 Task: Create a task  Upgrade and migrate company email systems to a cloud-based solution , assign it to team member softage.4@softage.net in the project AgileBoost and update the status of the task to  At Risk , set the priority of the task to Medium
Action: Mouse moved to (69, 317)
Screenshot: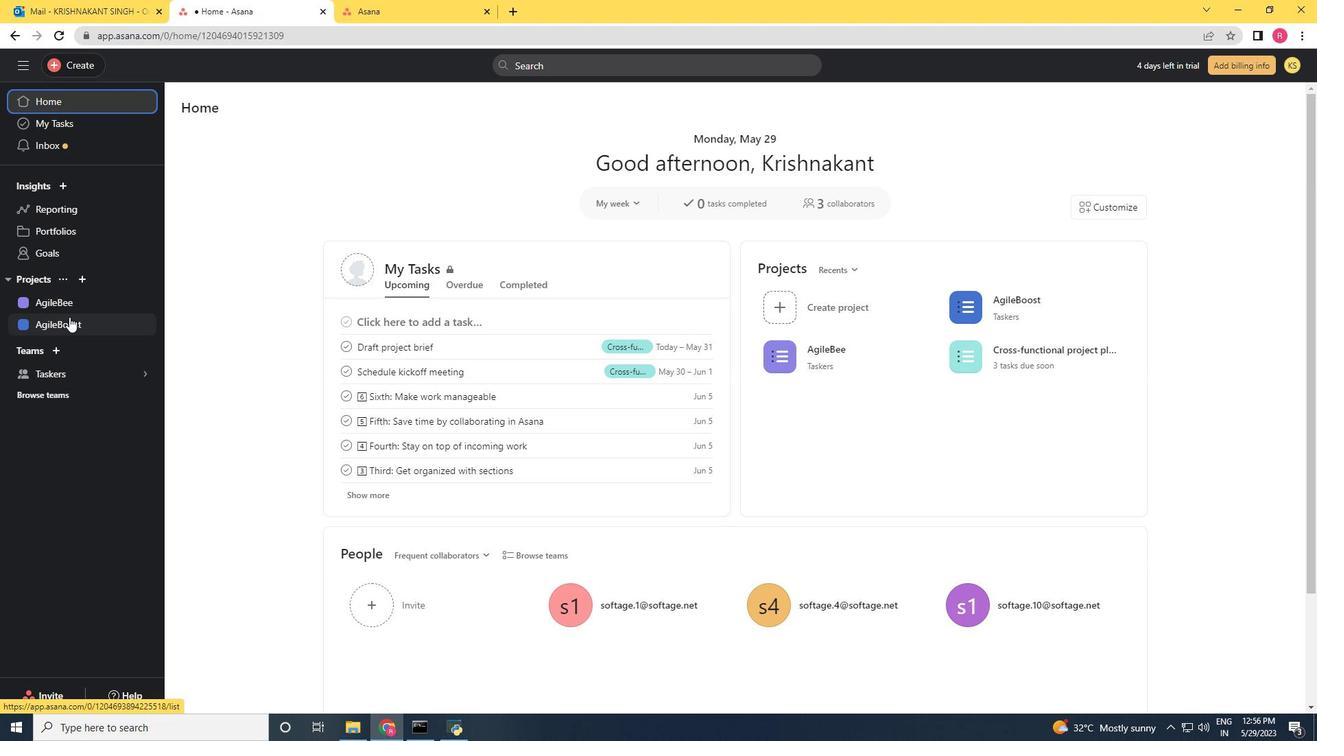 
Action: Mouse pressed left at (69, 317)
Screenshot: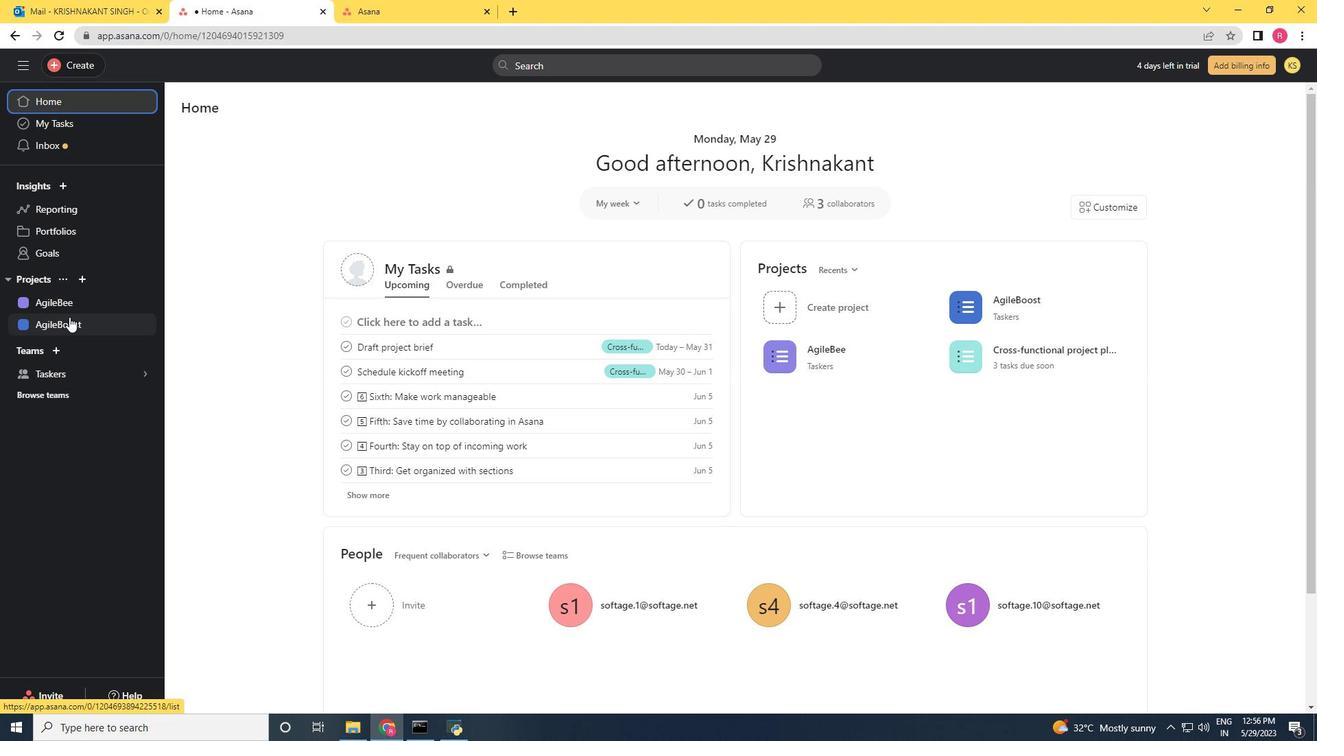 
Action: Mouse moved to (65, 64)
Screenshot: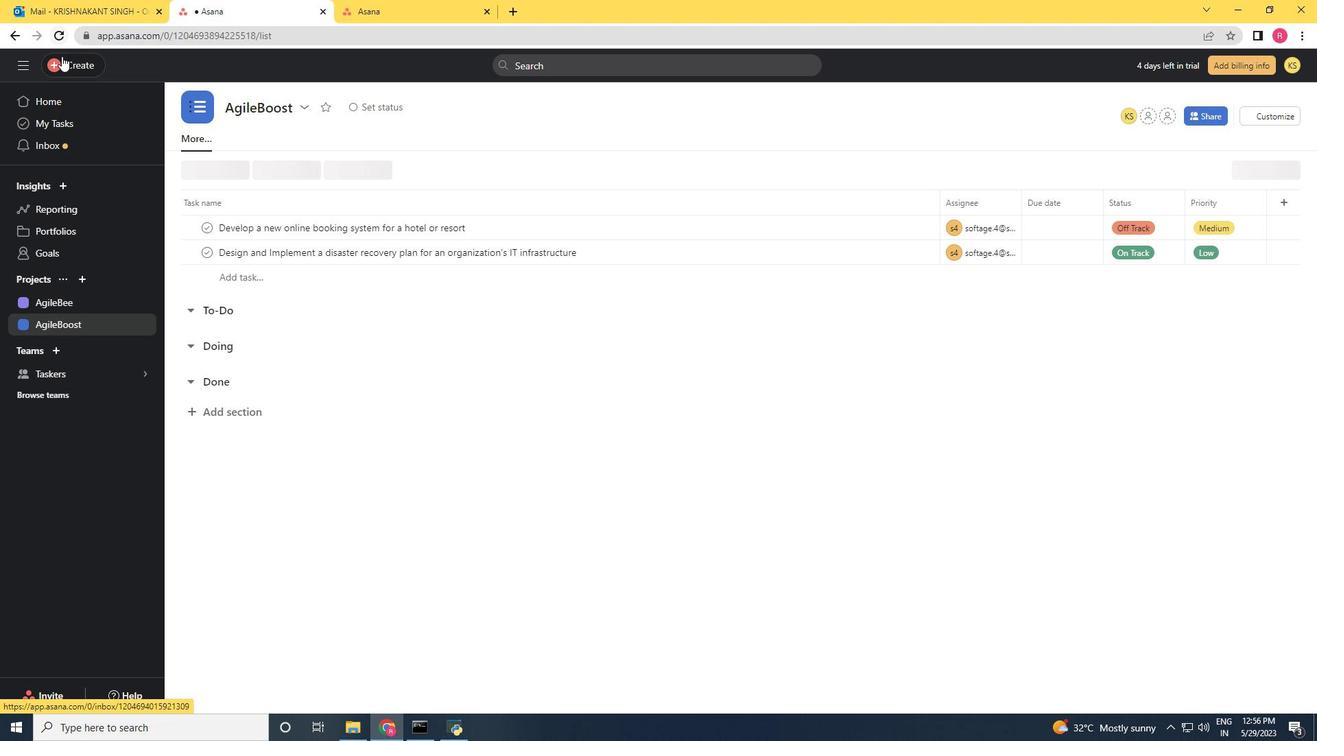 
Action: Mouse pressed left at (65, 64)
Screenshot: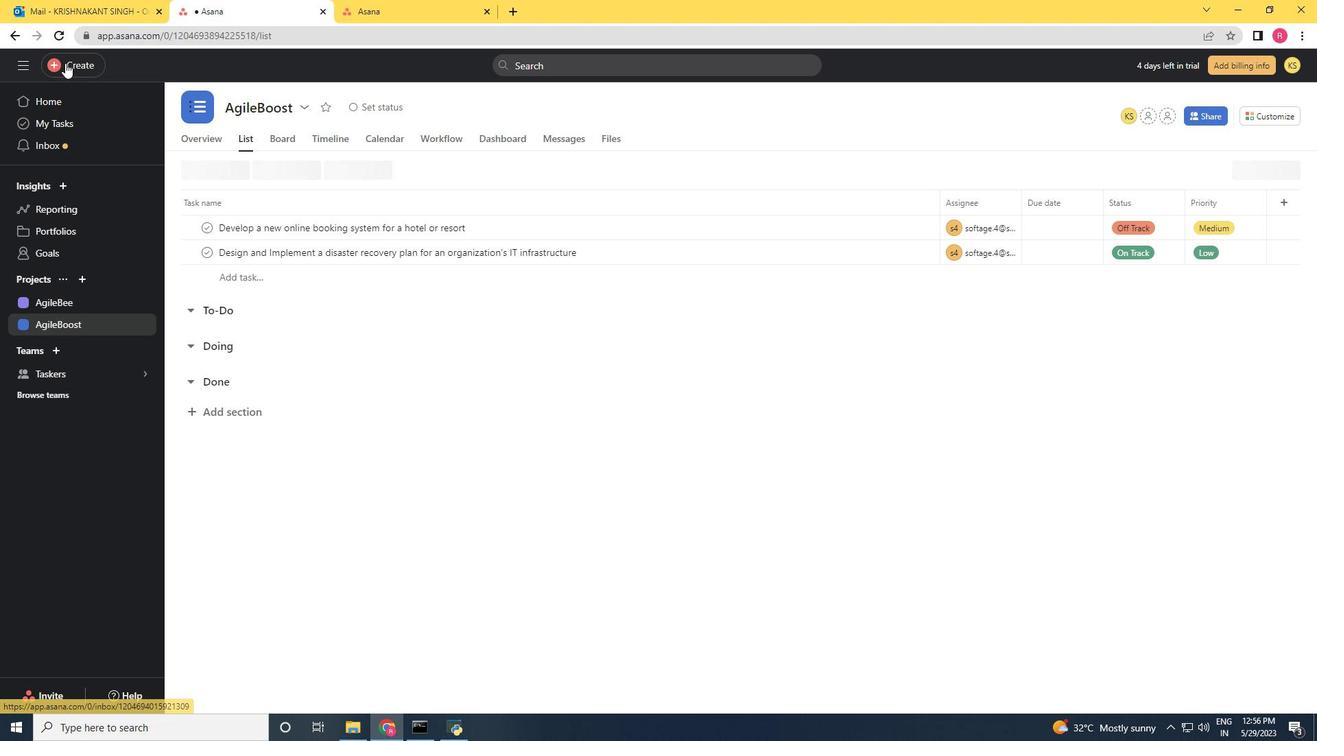 
Action: Mouse moved to (153, 74)
Screenshot: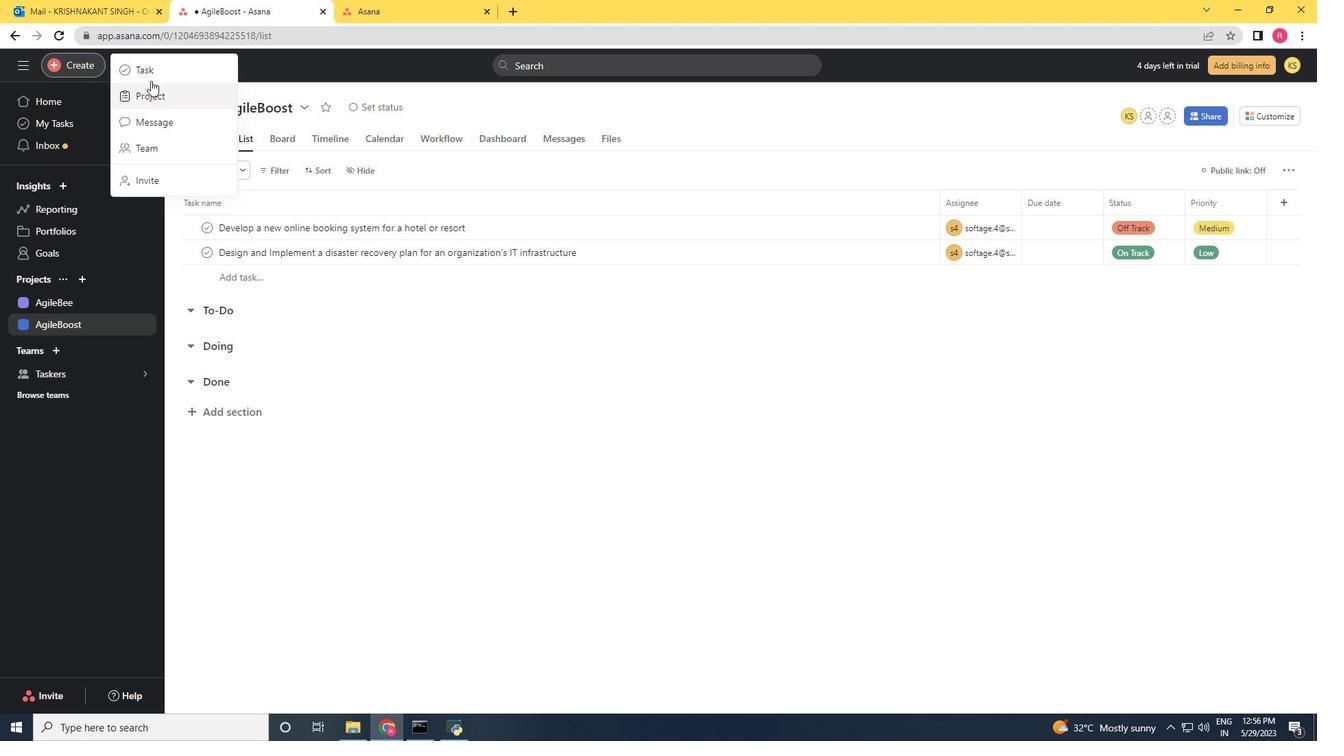 
Action: Mouse pressed left at (153, 74)
Screenshot: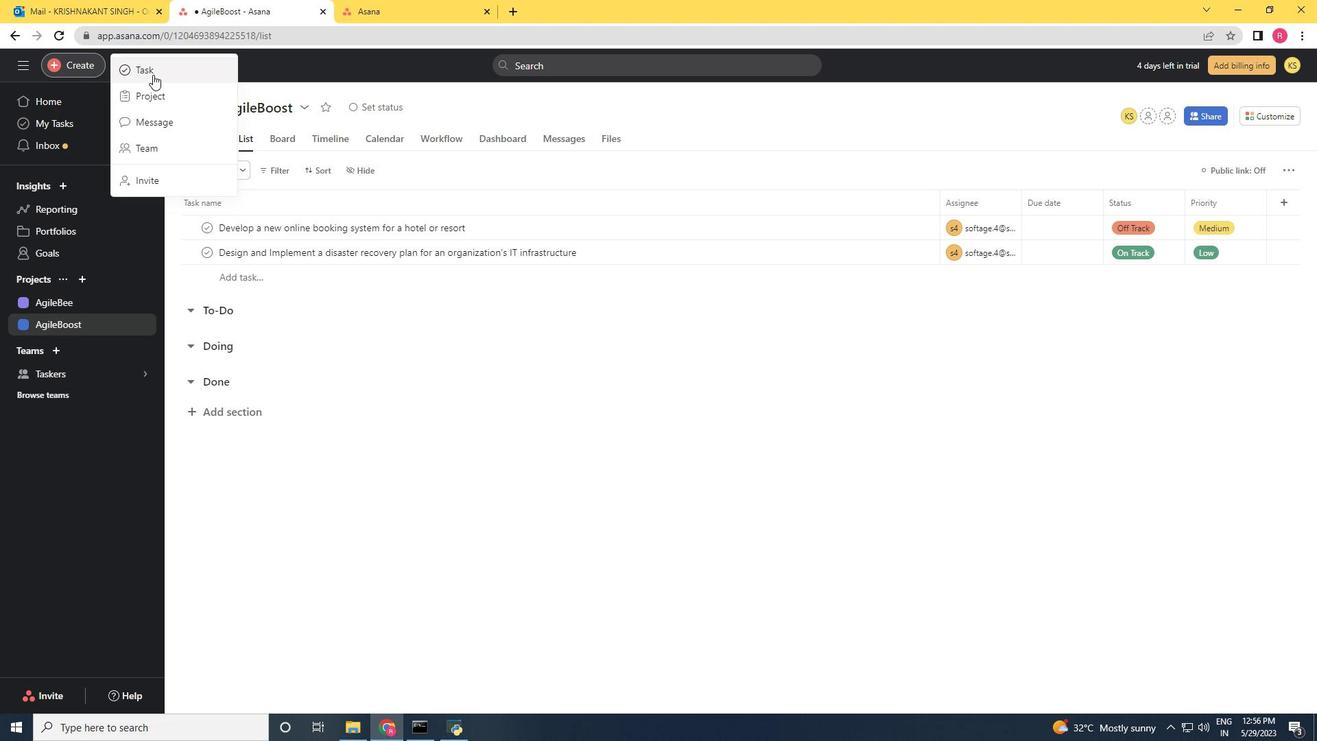 
Action: Mouse moved to (726, 265)
Screenshot: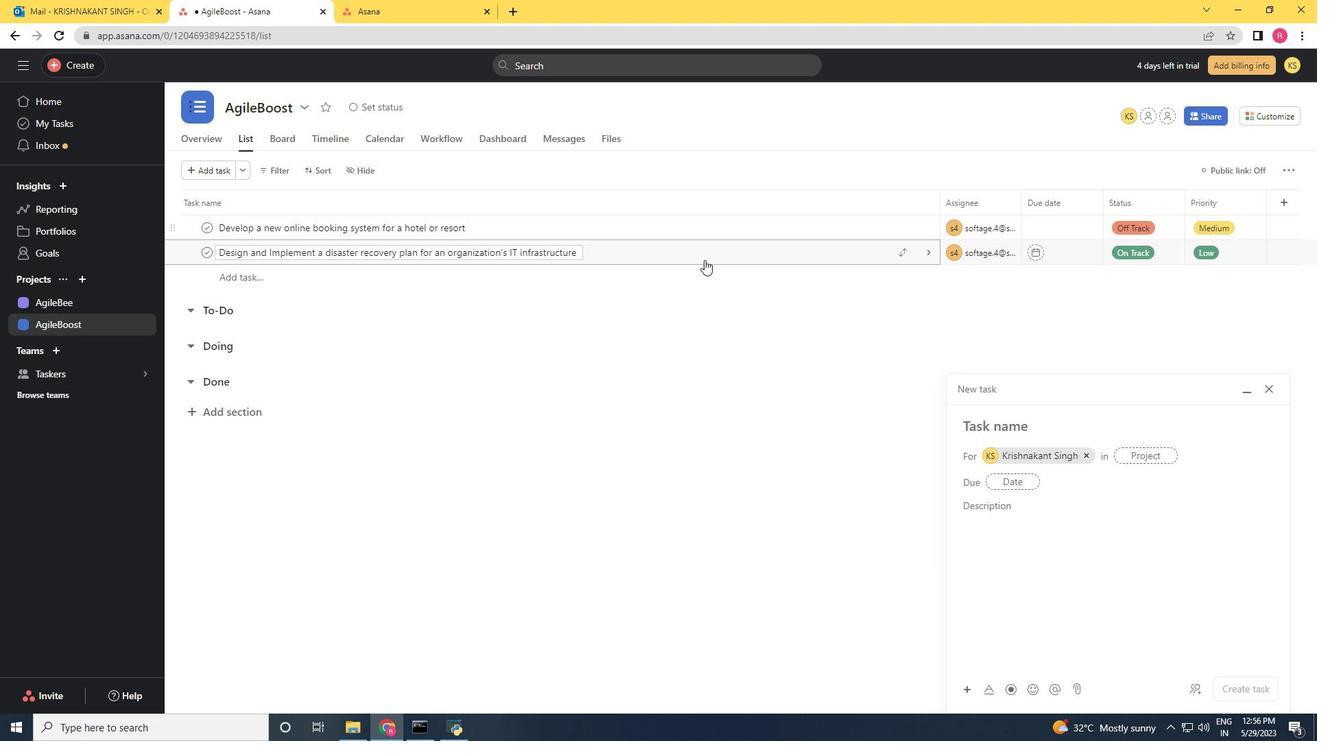 
Action: Key pressed <Key.shift><Key.shift>Upgrade<Key.space>and<Key.space>migration<Key.space><Key.backspace><Key.backspace><Key.backspace><Key.backspace>e<Key.space>company<Key.space>email<Key.space>system<Key.space>to<Key.space>a<Key.space>cloud<Key.space><Key.backspace>-based<Key.space>solution<Key.space>
Screenshot: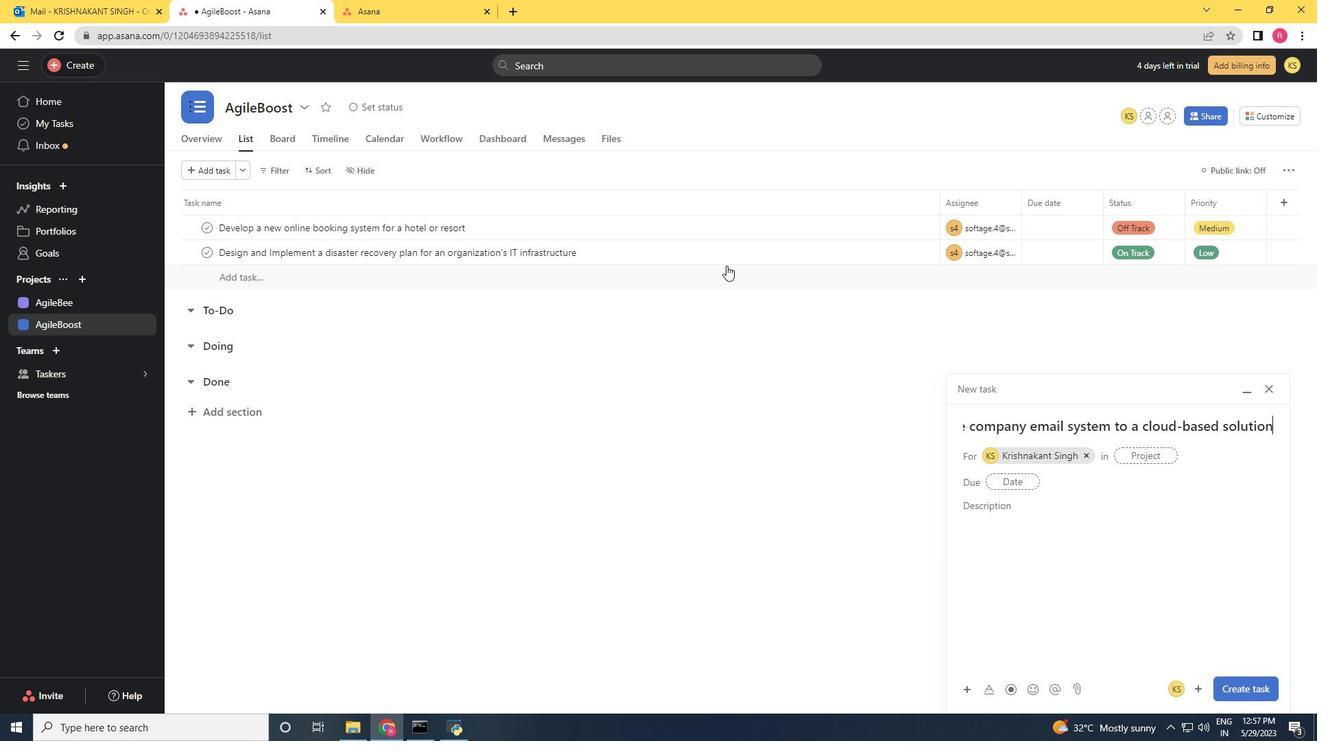 
Action: Mouse moved to (1086, 456)
Screenshot: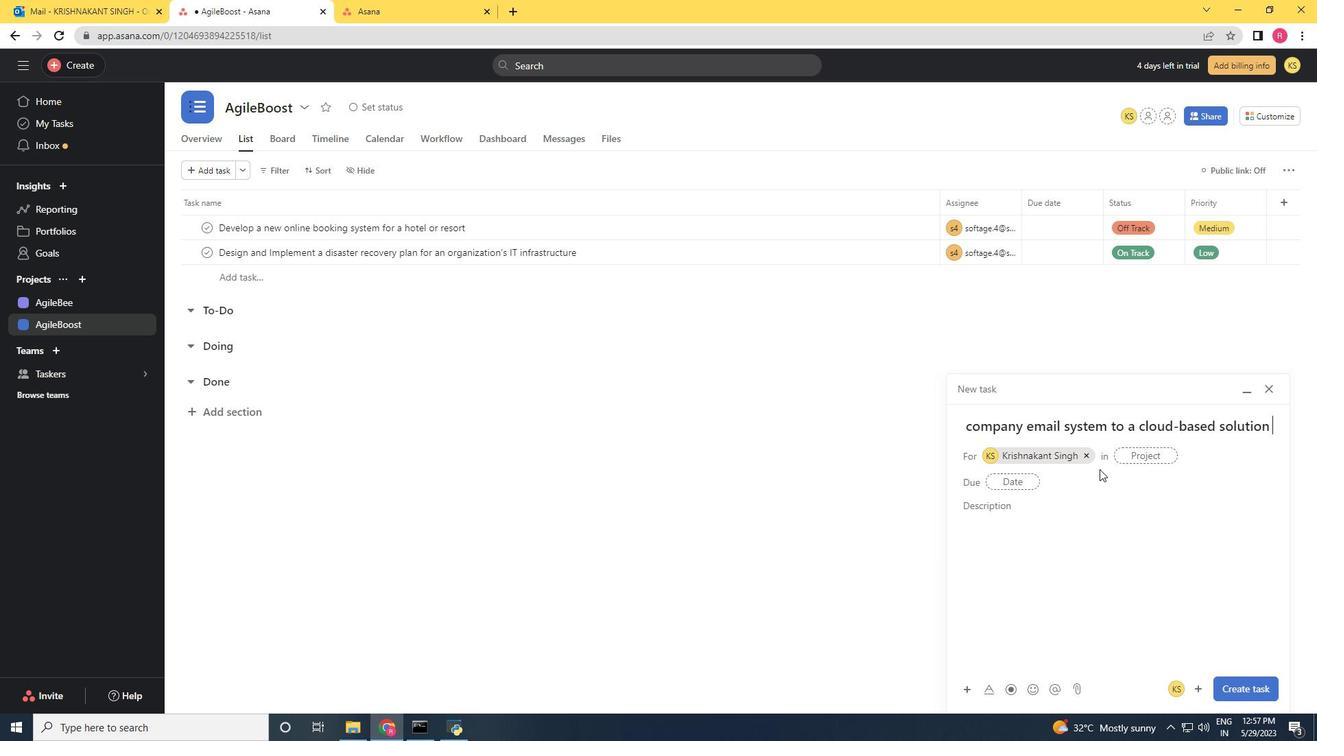 
Action: Mouse pressed left at (1086, 456)
Screenshot: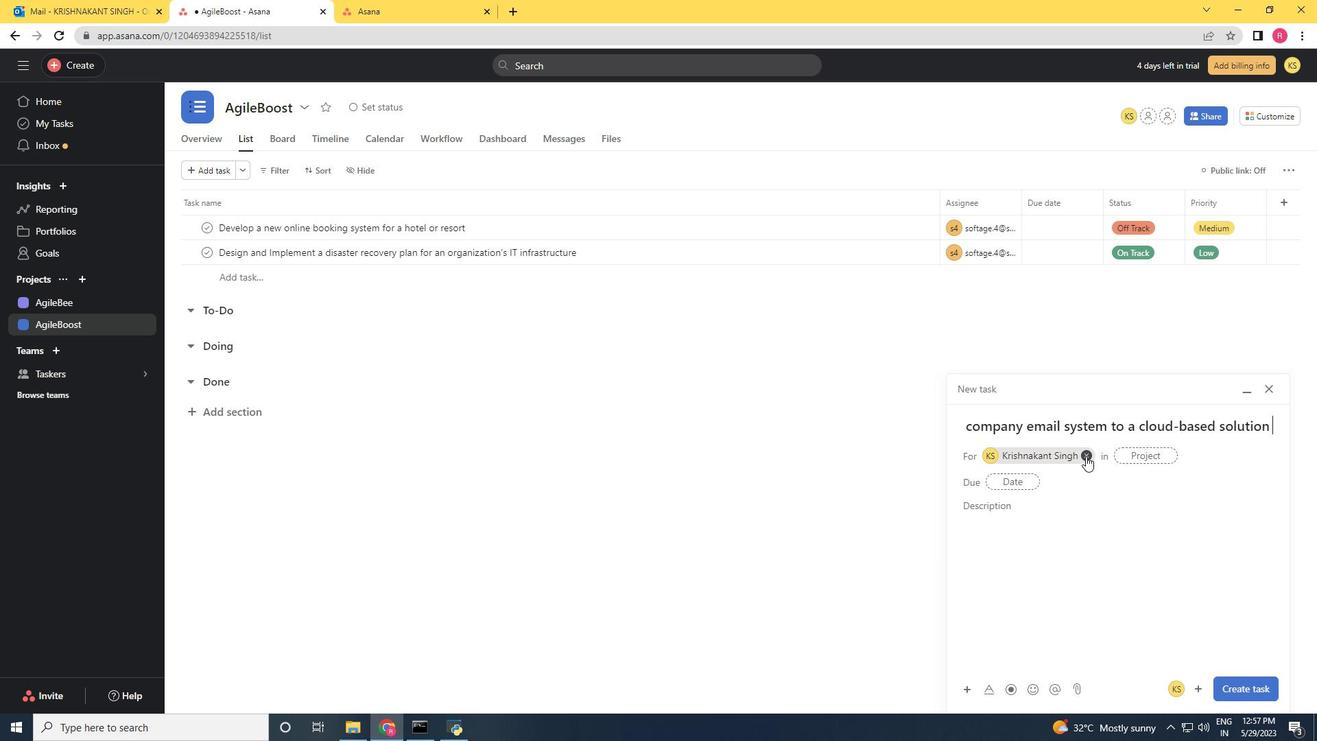 
Action: Mouse moved to (1002, 460)
Screenshot: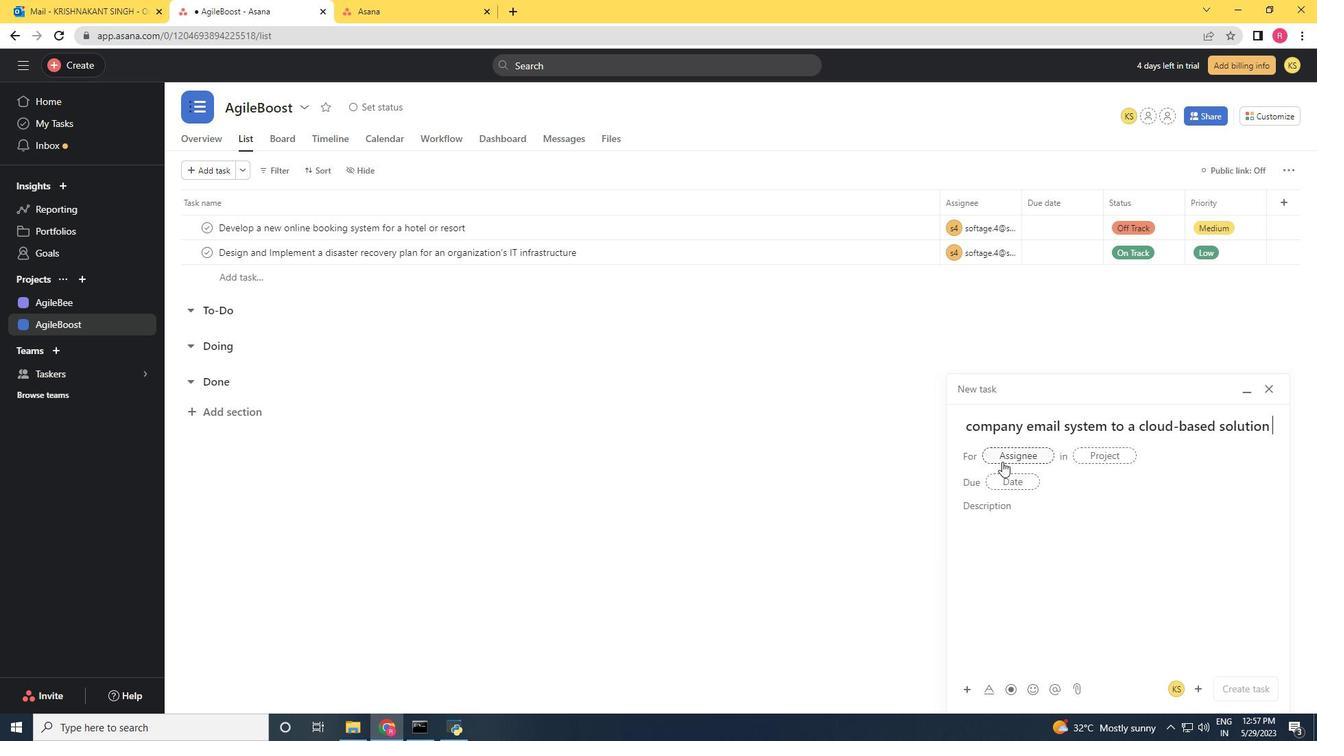 
Action: Mouse pressed left at (1002, 460)
Screenshot: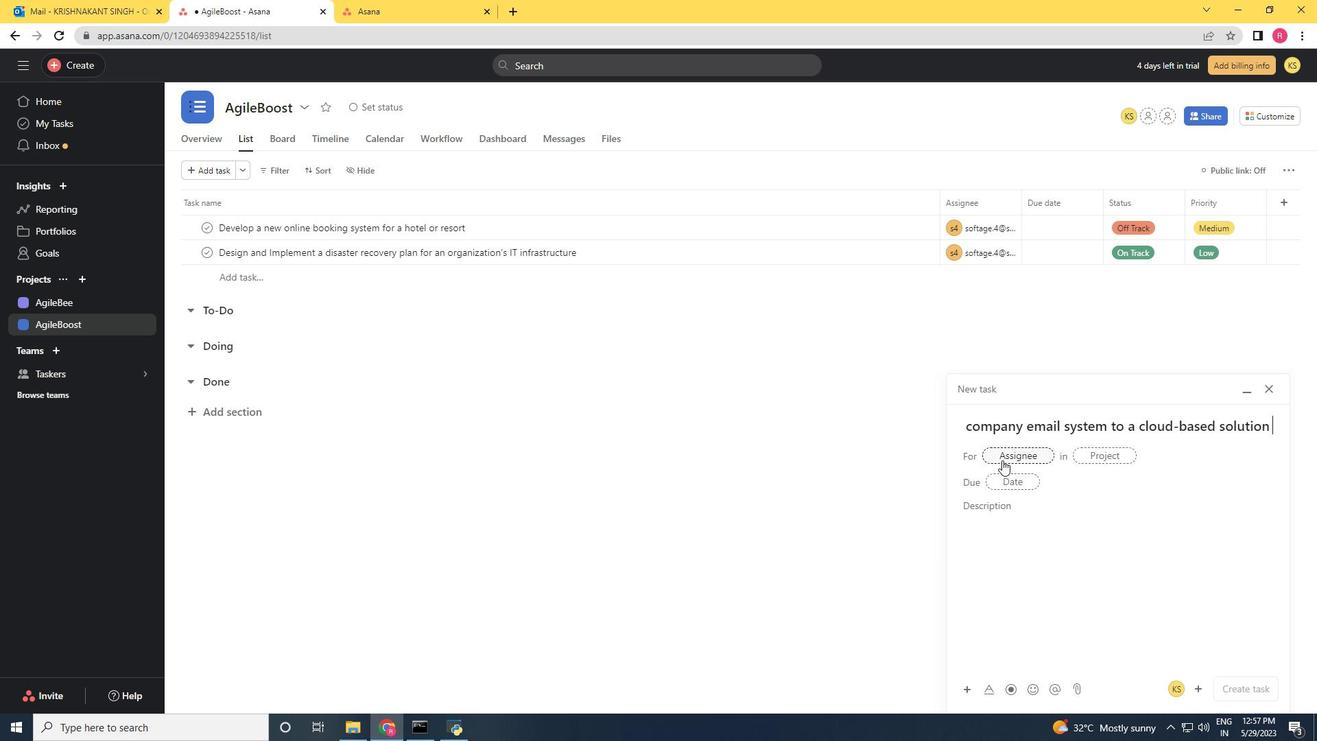 
Action: Key pressed softage.4<Key.shift>@softage.net
Screenshot: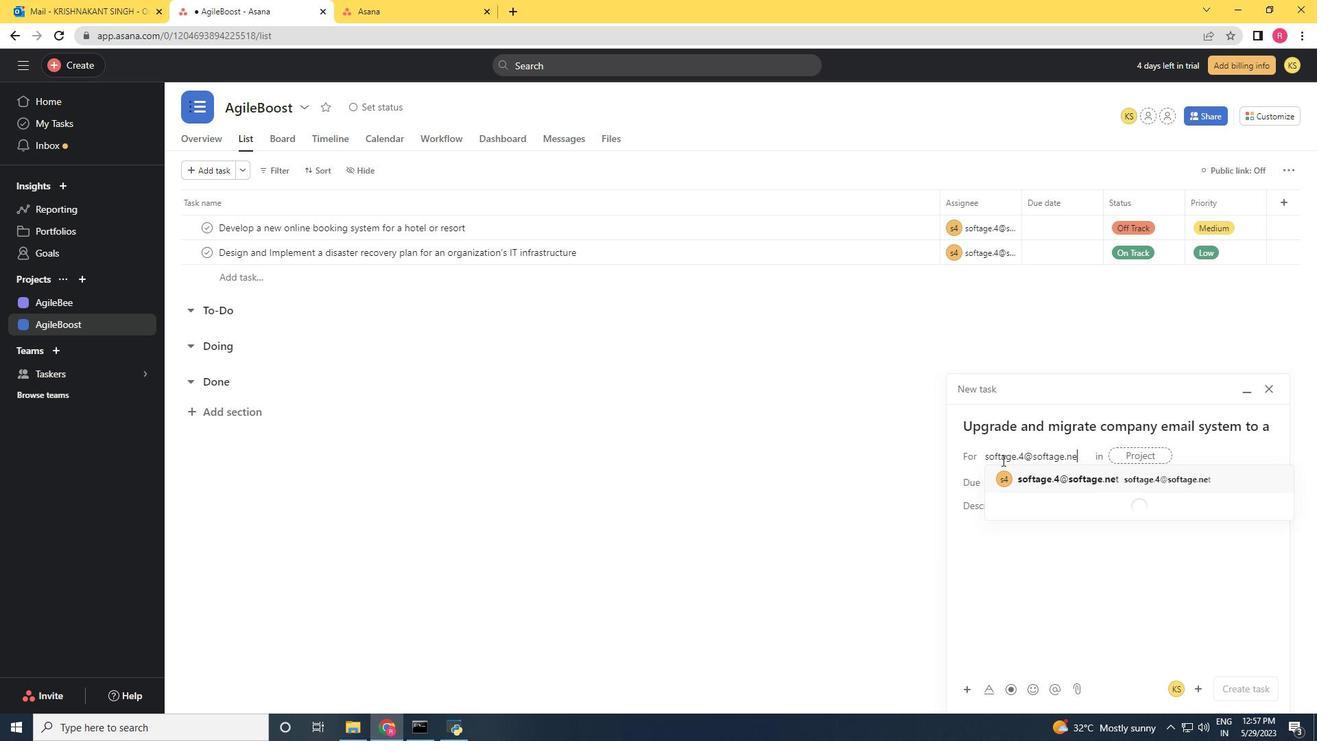 
Action: Mouse moved to (1128, 483)
Screenshot: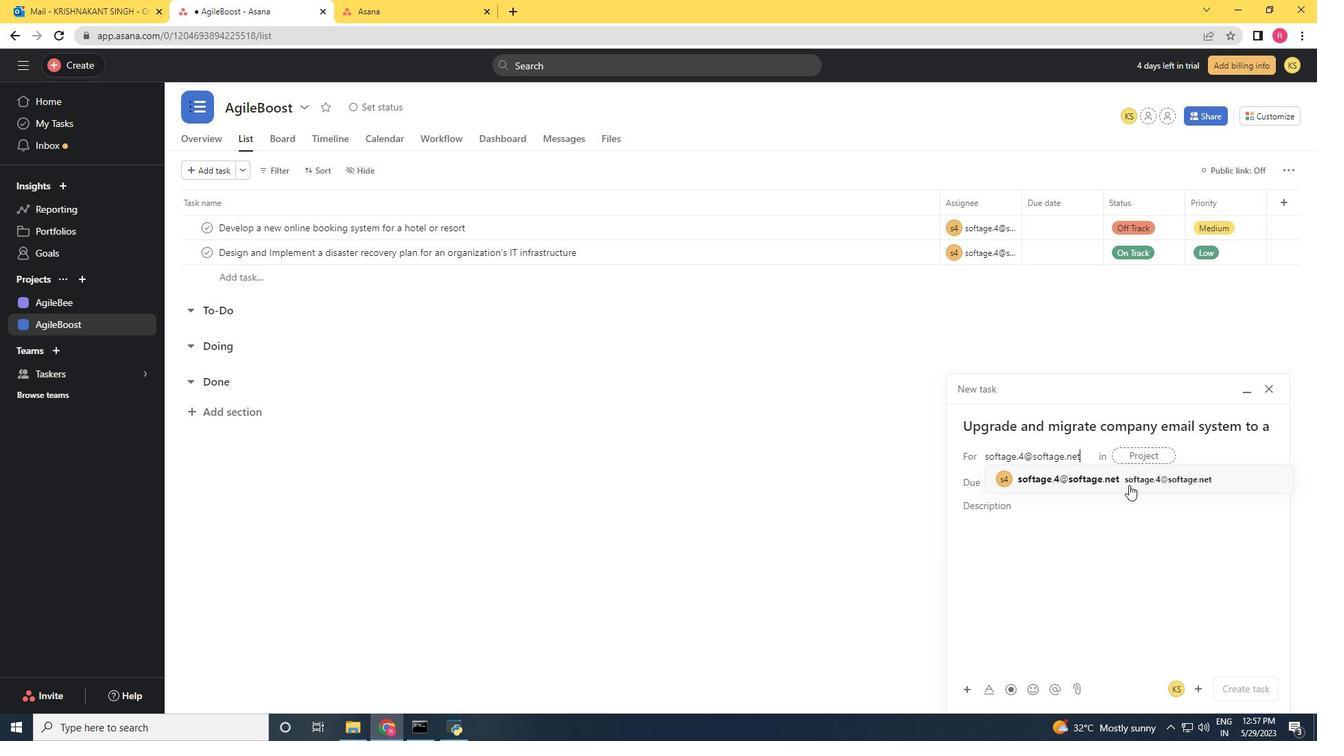 
Action: Mouse pressed left at (1128, 483)
Screenshot: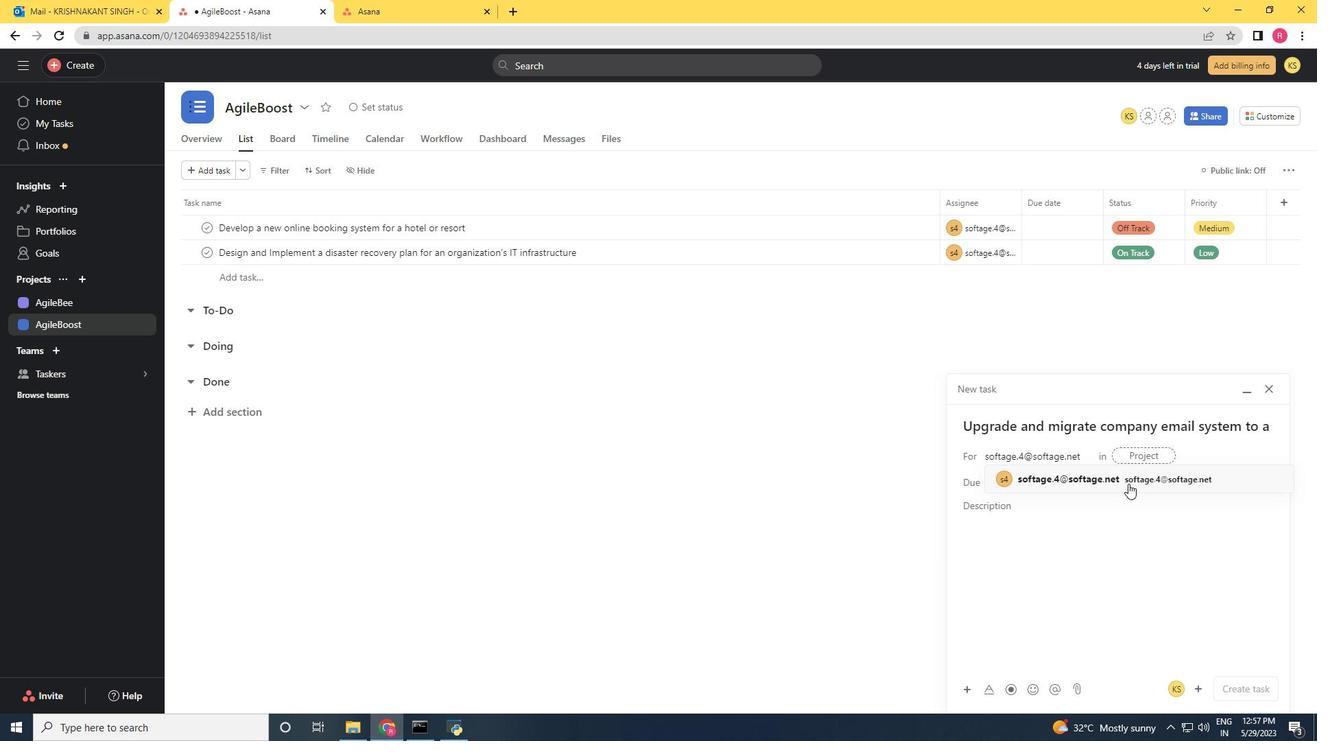 
Action: Mouse moved to (863, 485)
Screenshot: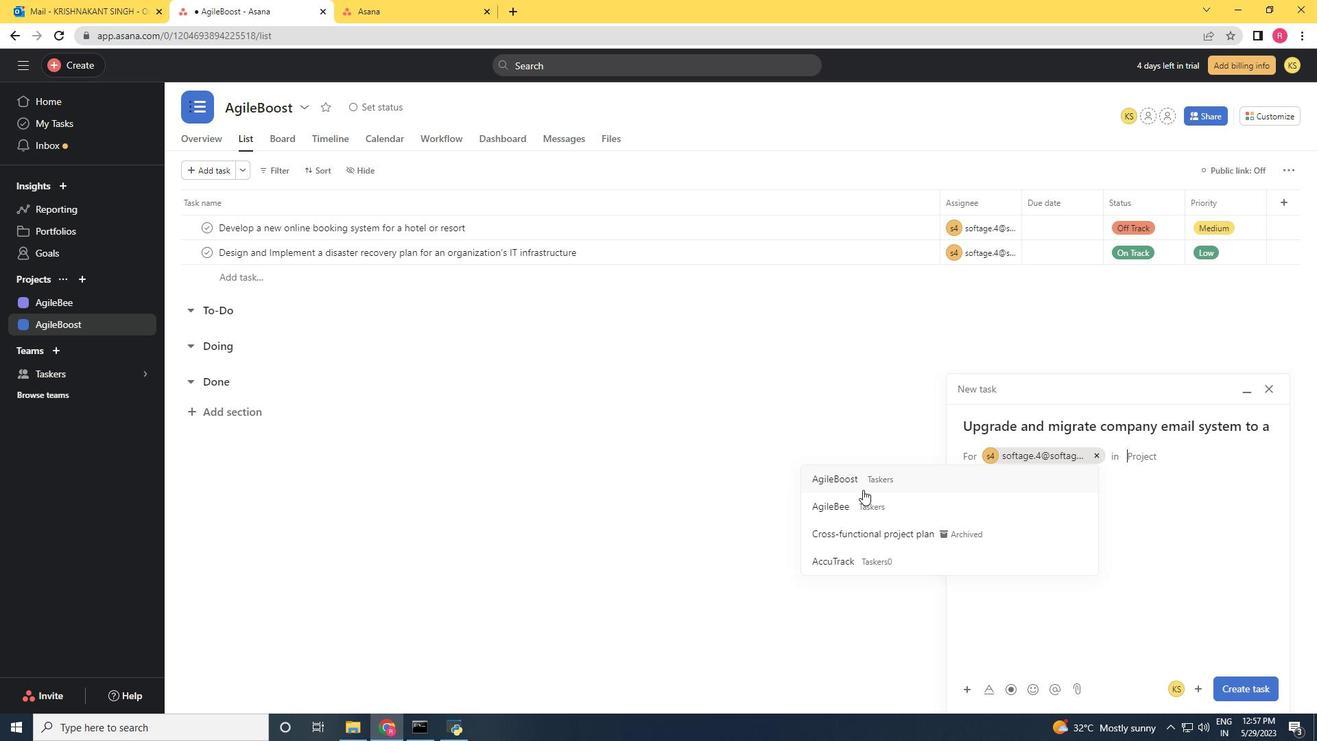 
Action: Mouse pressed left at (863, 485)
Screenshot: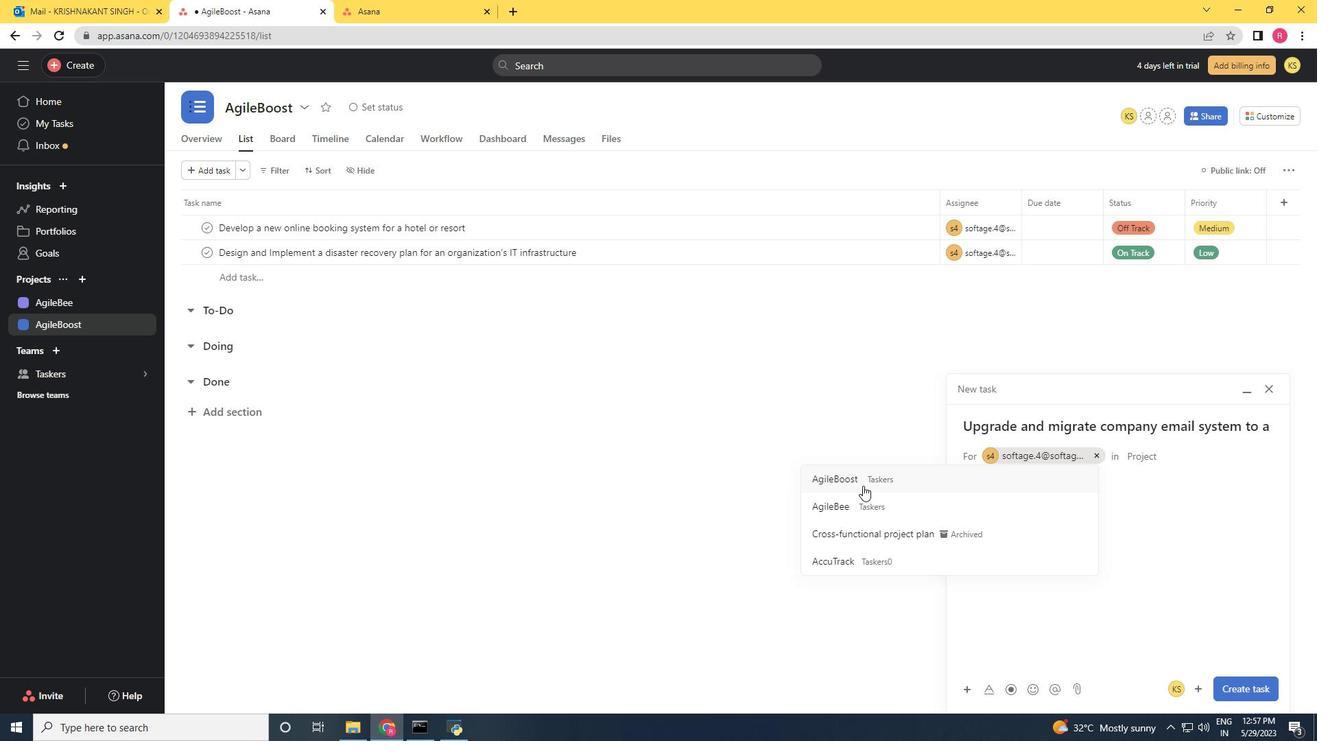 
Action: Mouse moved to (1040, 510)
Screenshot: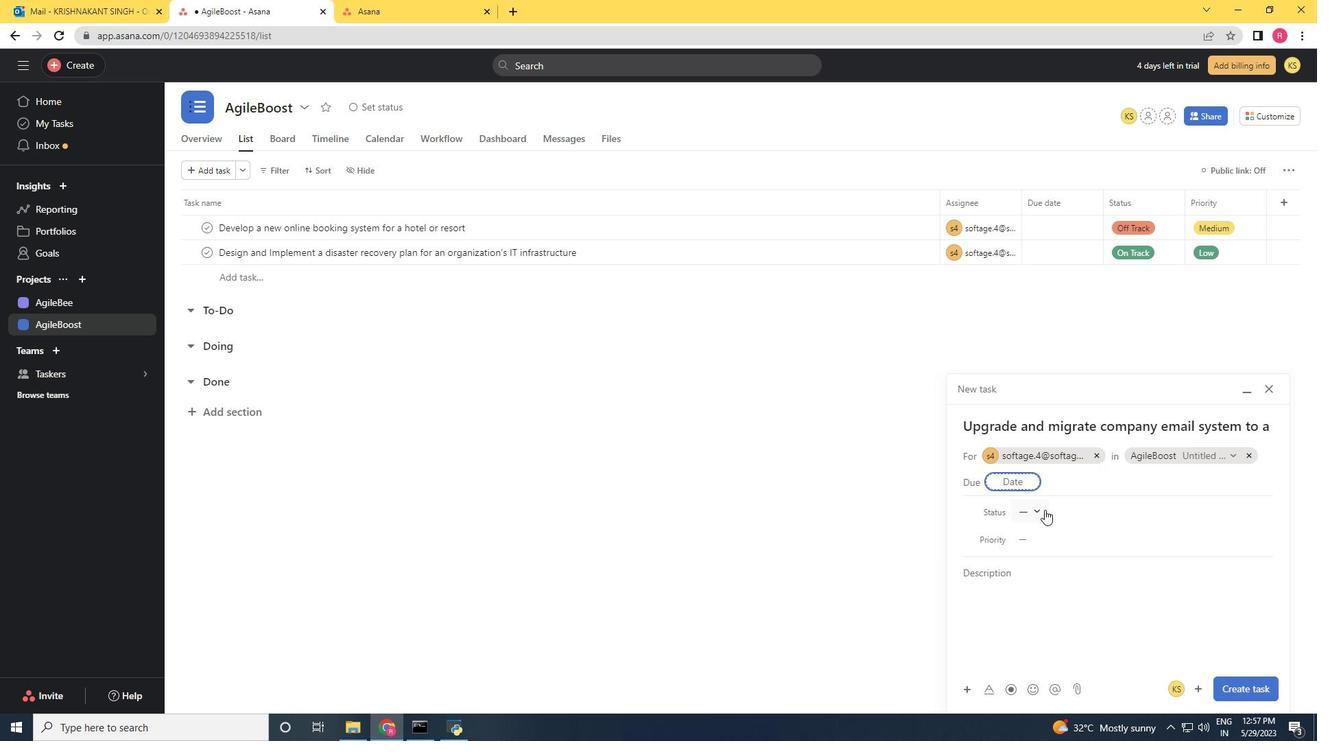 
Action: Mouse pressed left at (1040, 510)
Screenshot: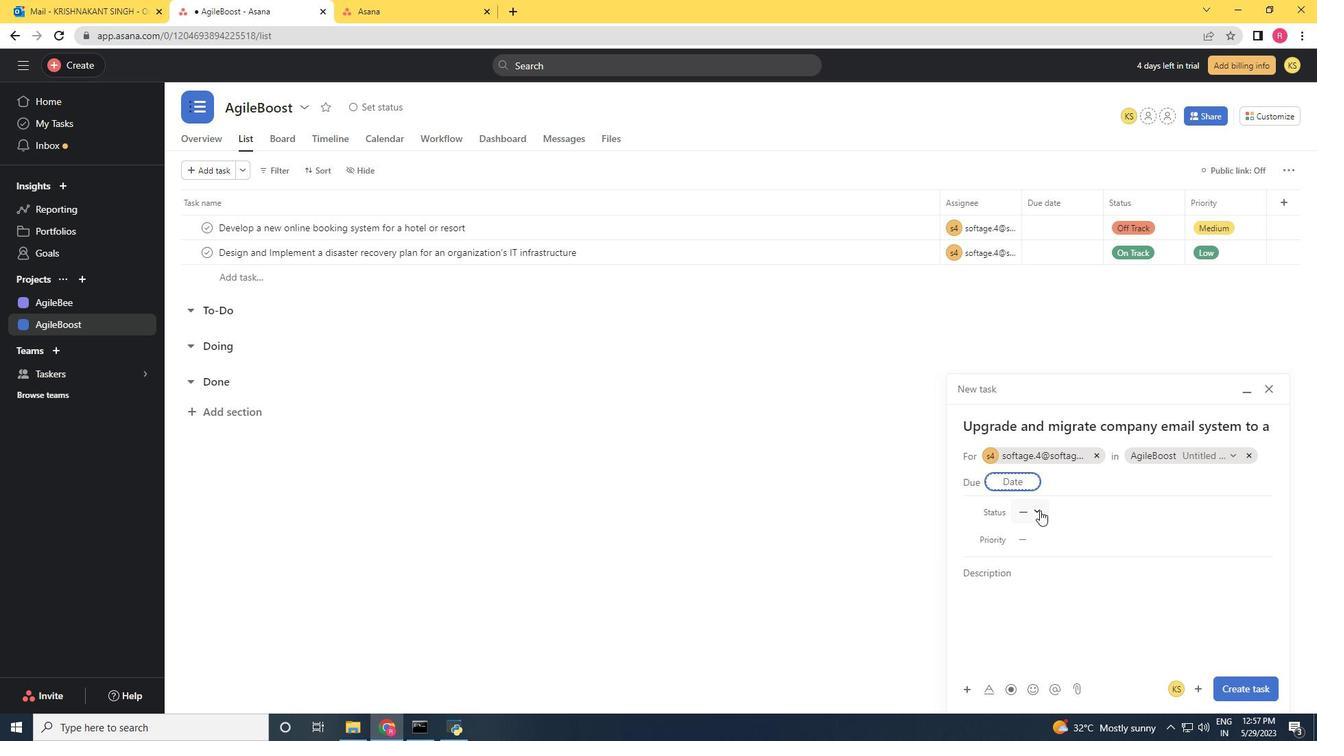 
Action: Mouse moved to (1071, 601)
Screenshot: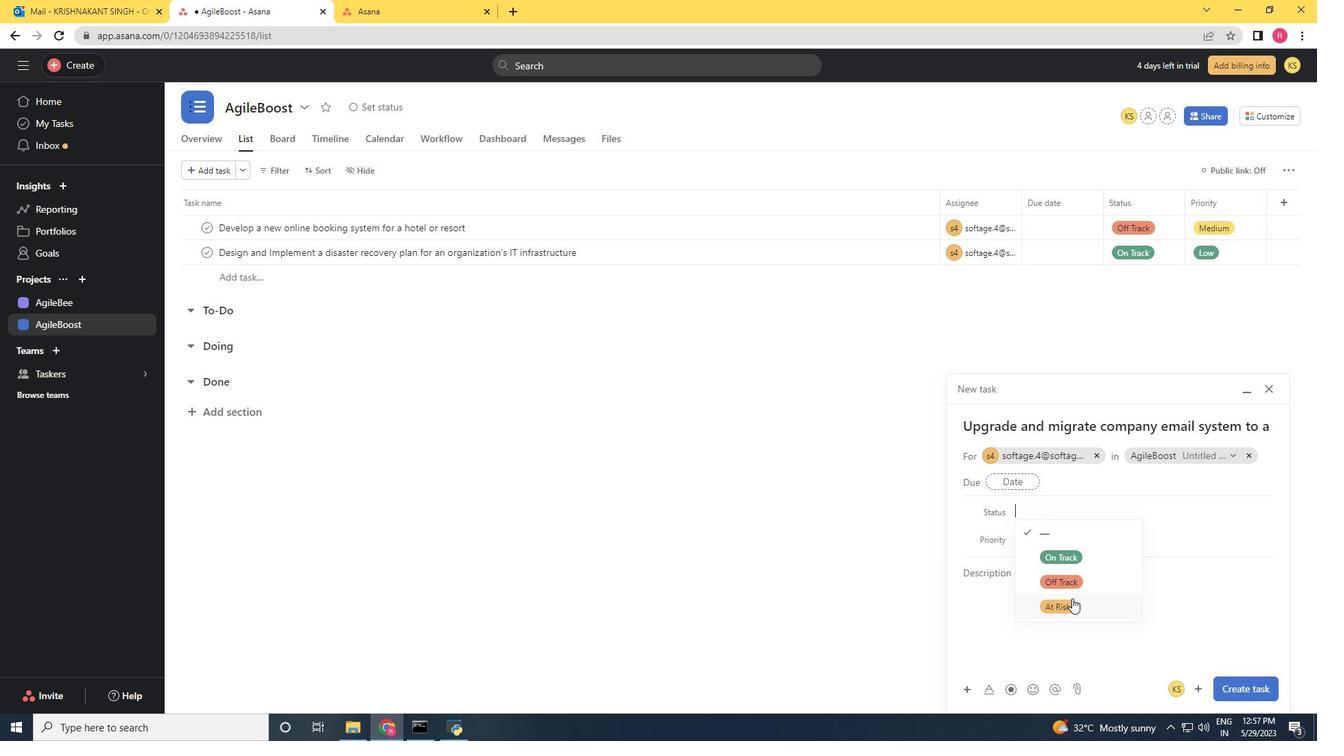 
Action: Mouse pressed left at (1071, 601)
Screenshot: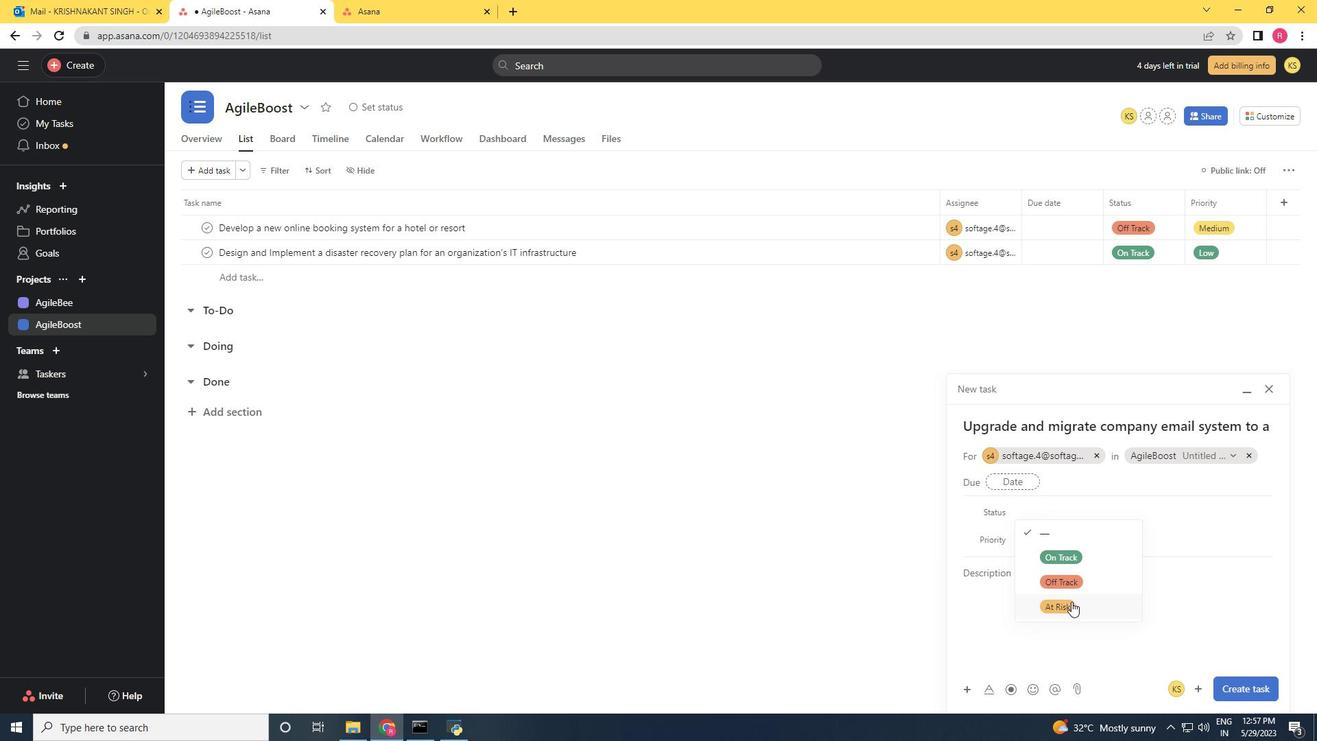 
Action: Mouse moved to (1039, 538)
Screenshot: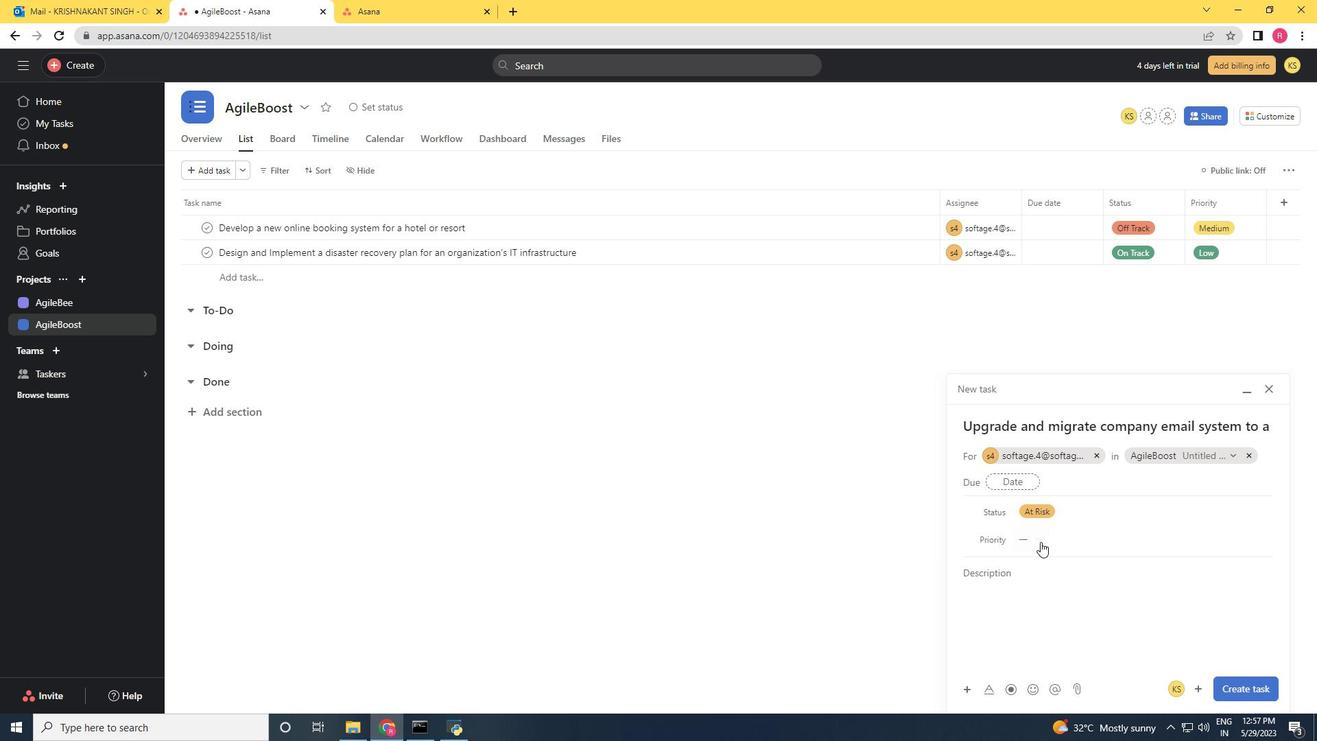 
Action: Mouse pressed left at (1039, 538)
Screenshot: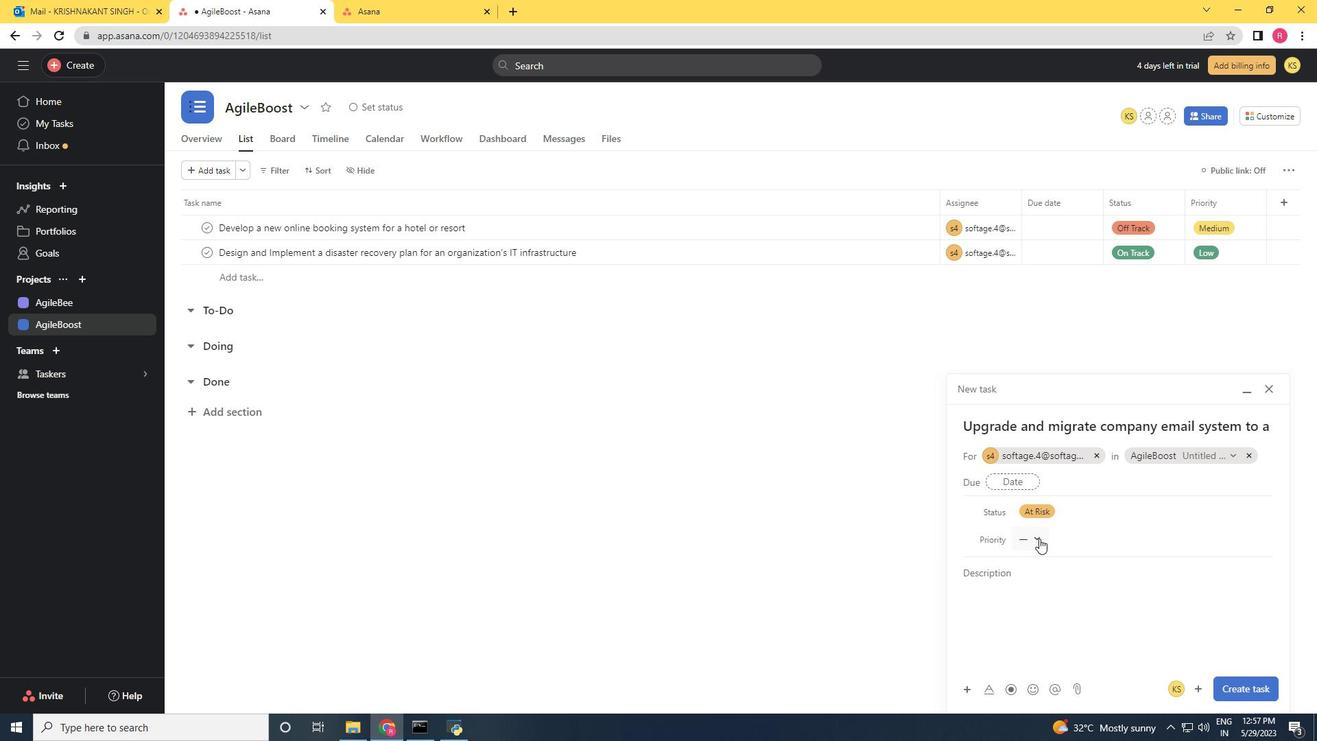 
Action: Mouse moved to (1062, 605)
Screenshot: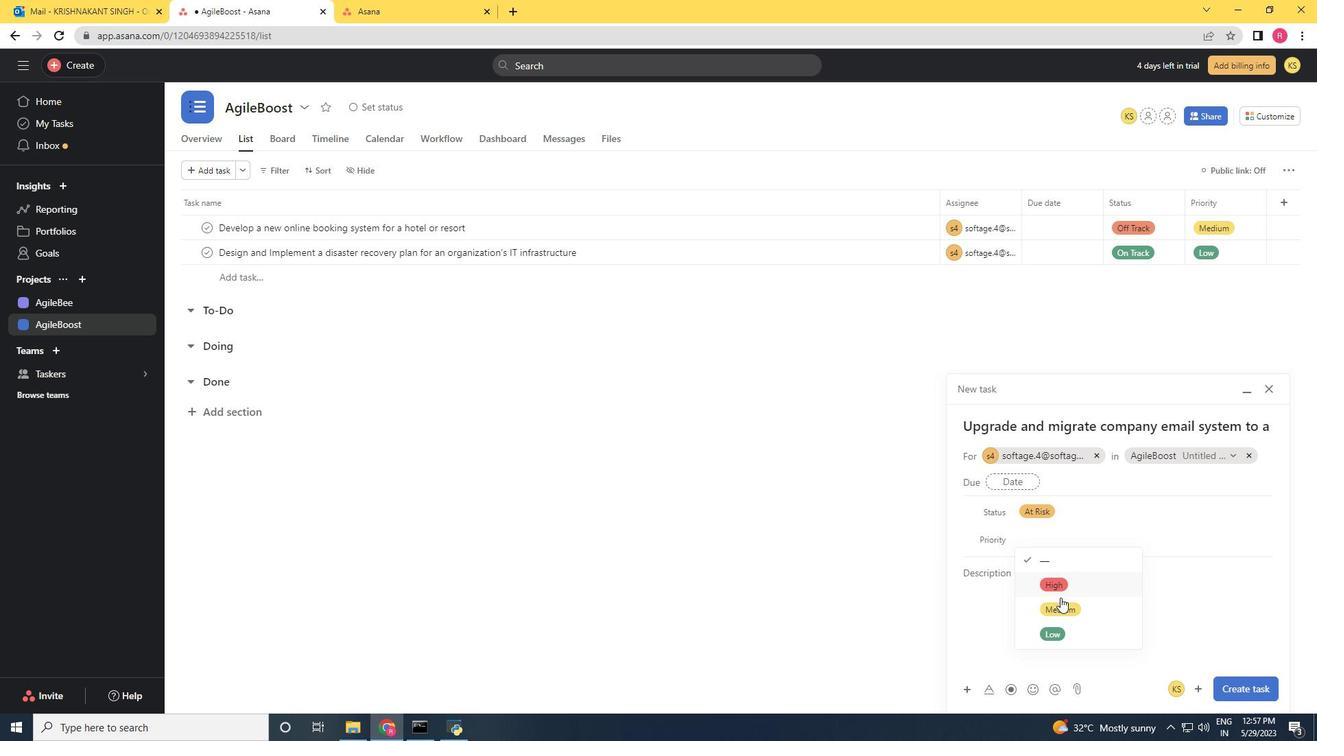 
Action: Mouse pressed left at (1062, 605)
Screenshot: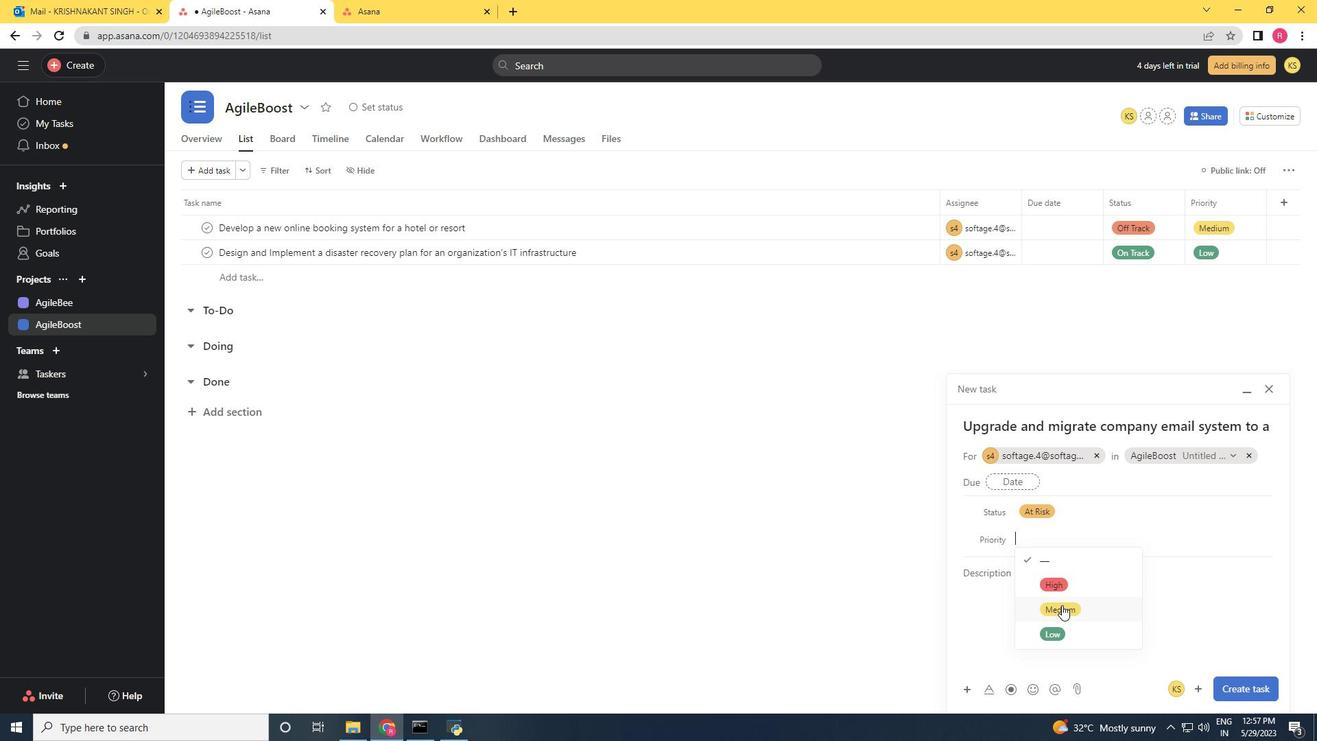 
Action: Mouse moved to (1240, 692)
Screenshot: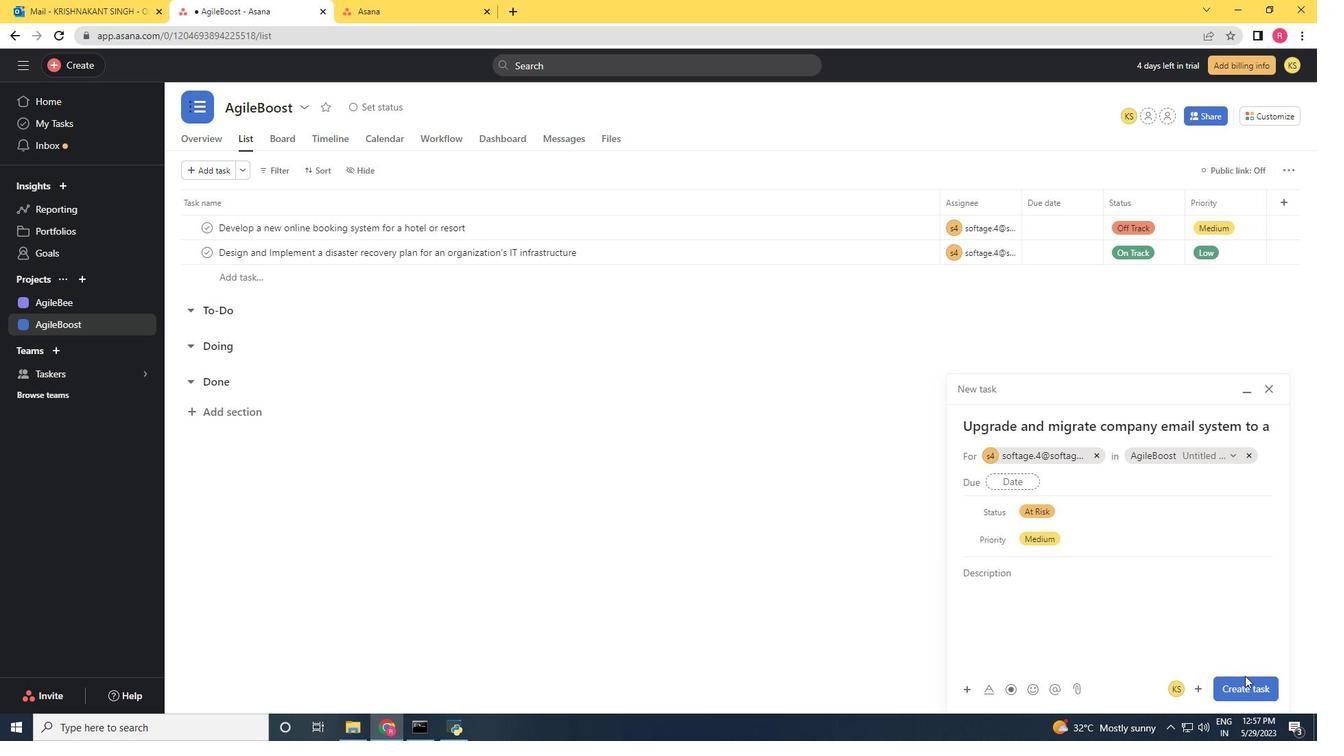 
Action: Mouse pressed left at (1240, 692)
Screenshot: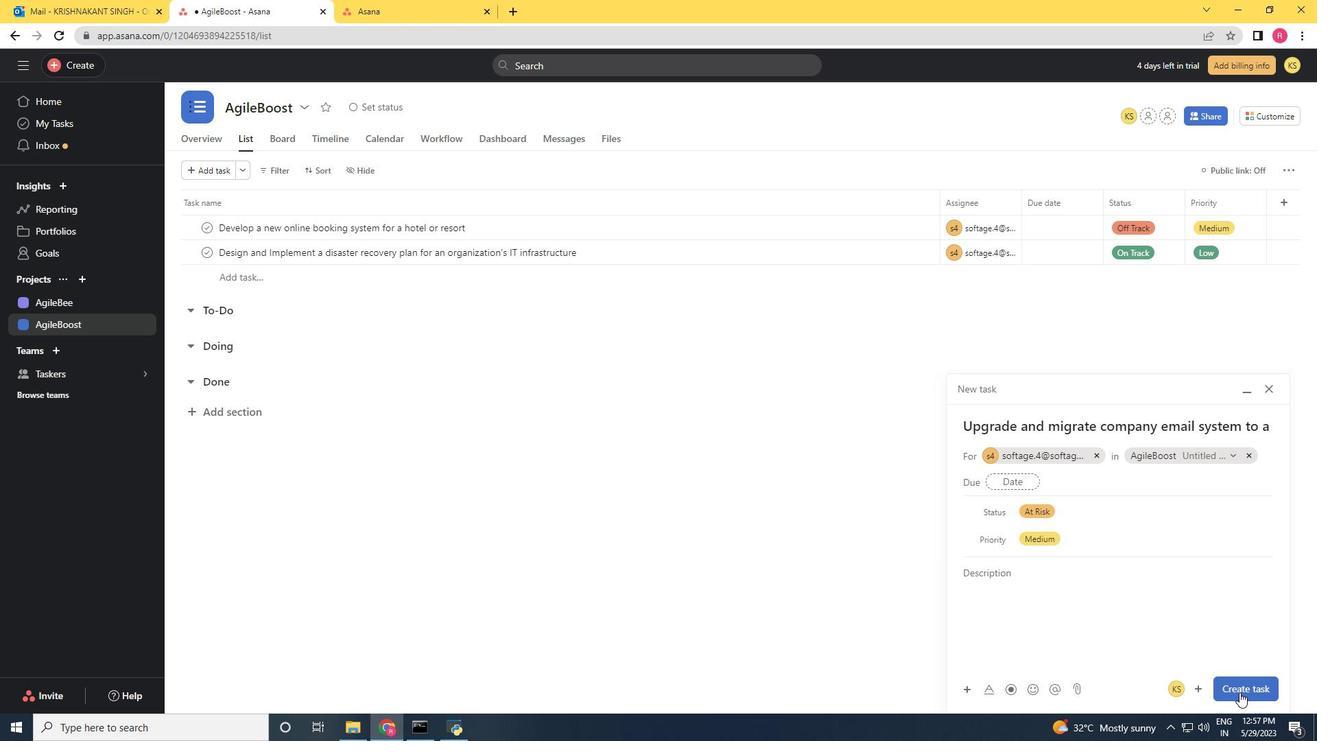 
Action: Mouse moved to (689, 558)
Screenshot: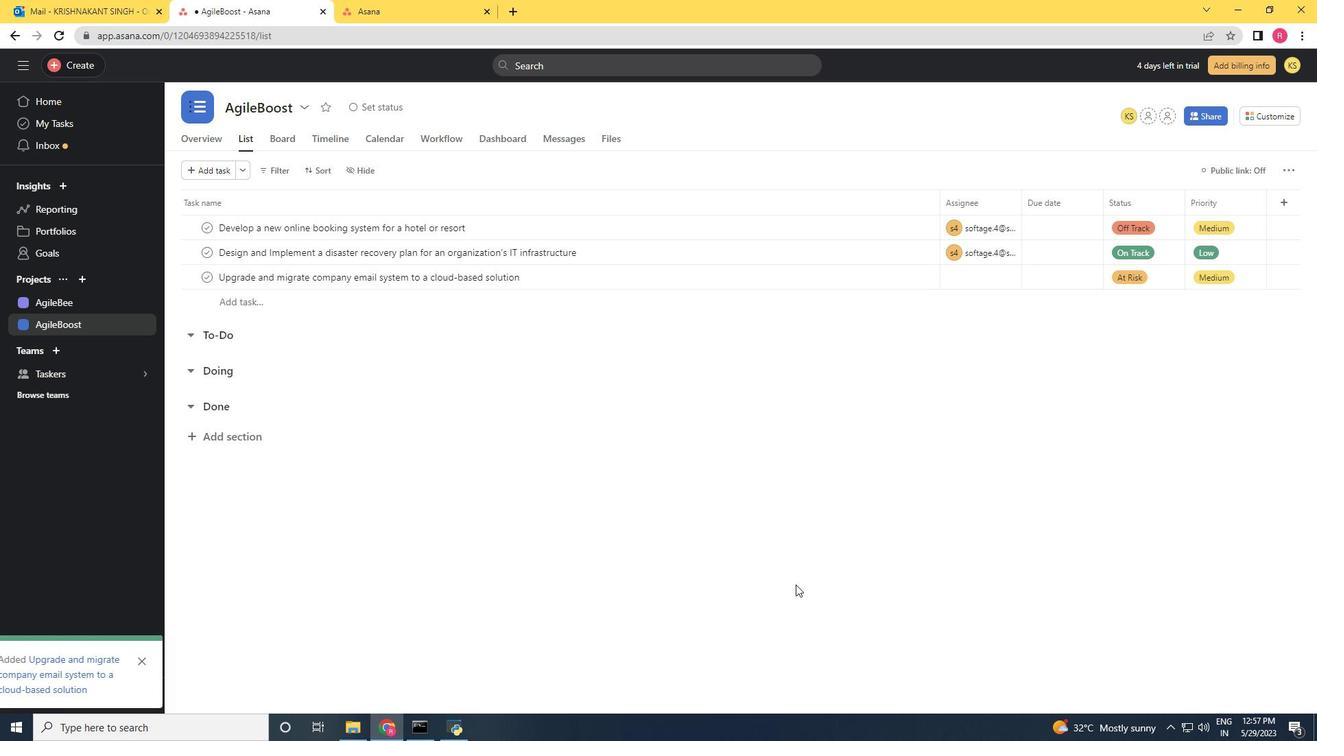 
